 Task: Add Alexian Pate Truffle Mousse to the cart.
Action: Mouse moved to (971, 353)
Screenshot: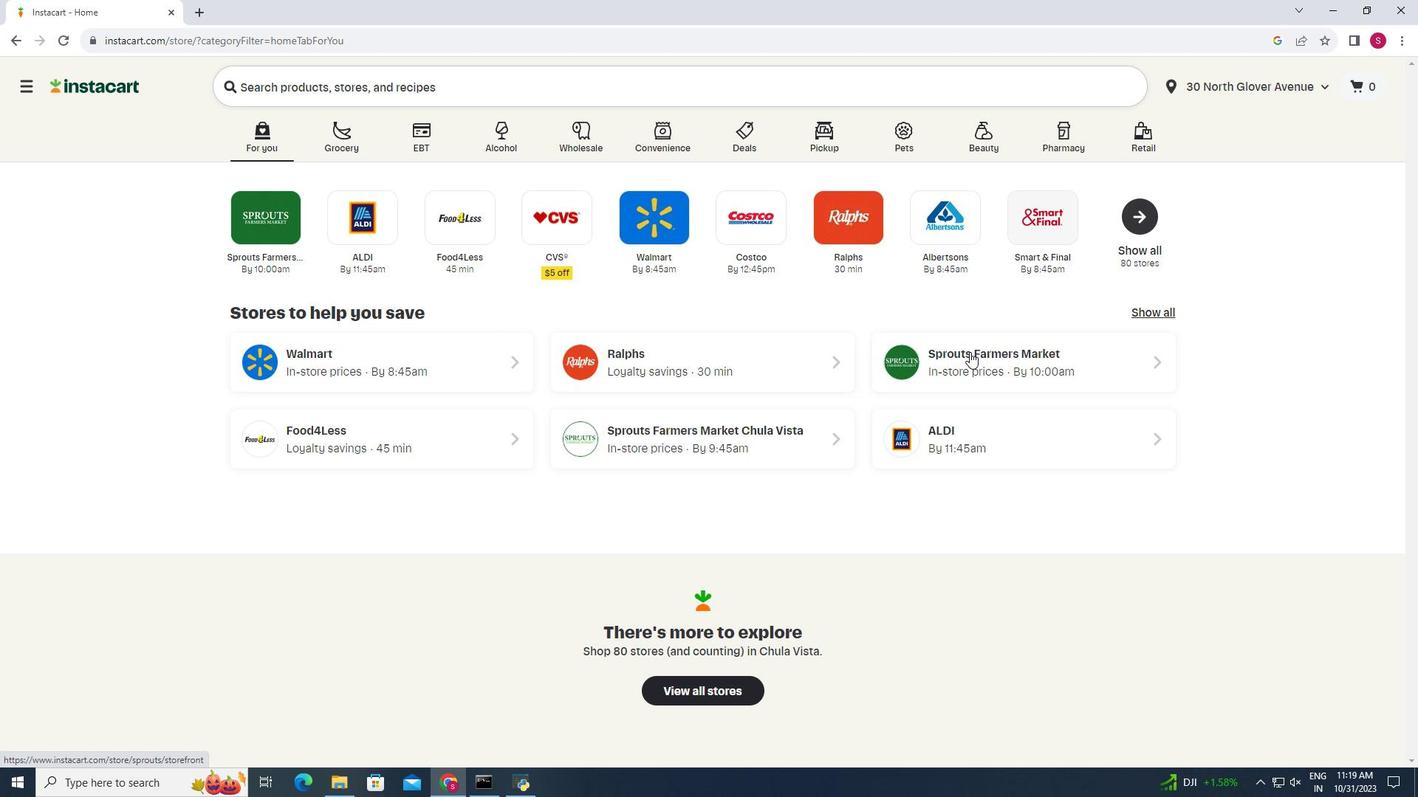 
Action: Mouse pressed left at (971, 353)
Screenshot: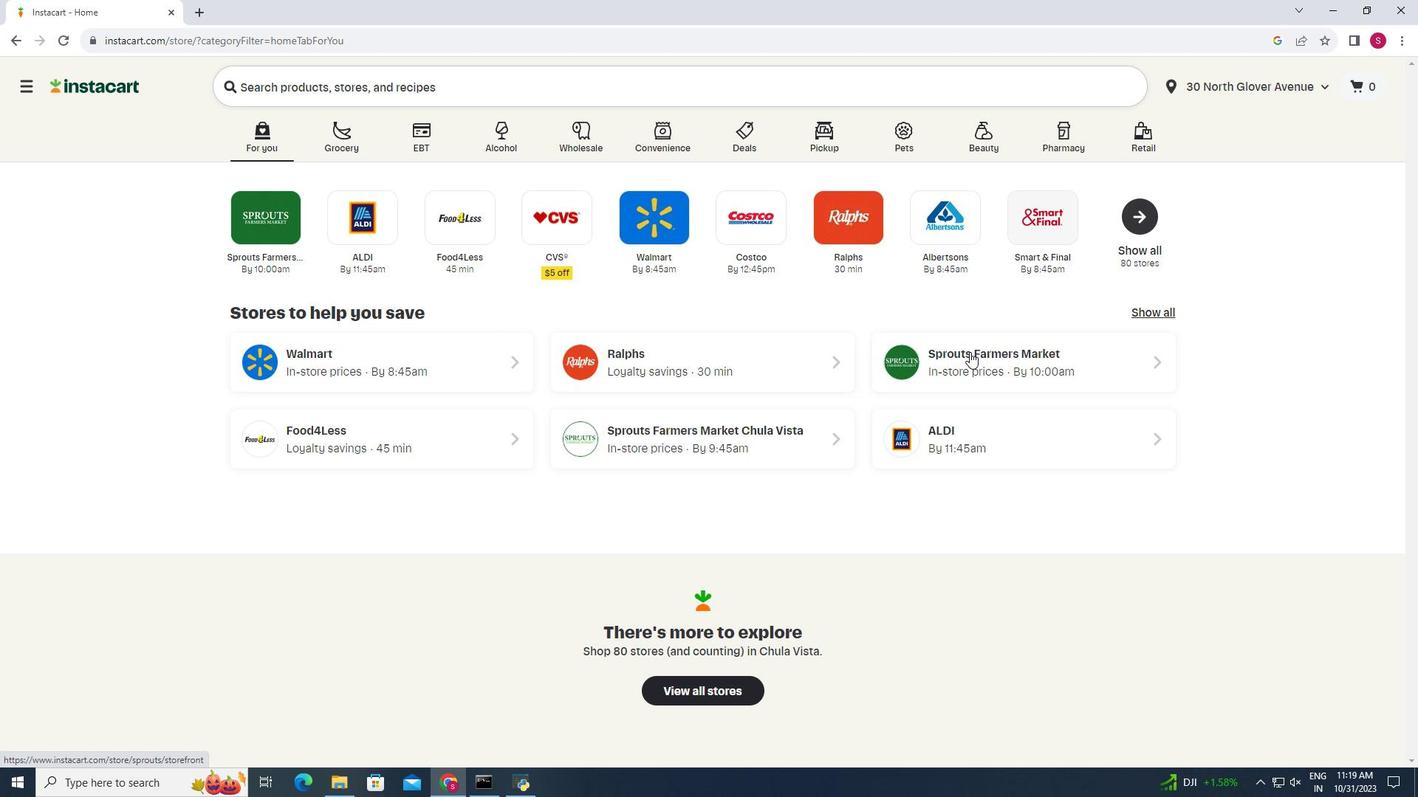 
Action: Mouse moved to (74, 654)
Screenshot: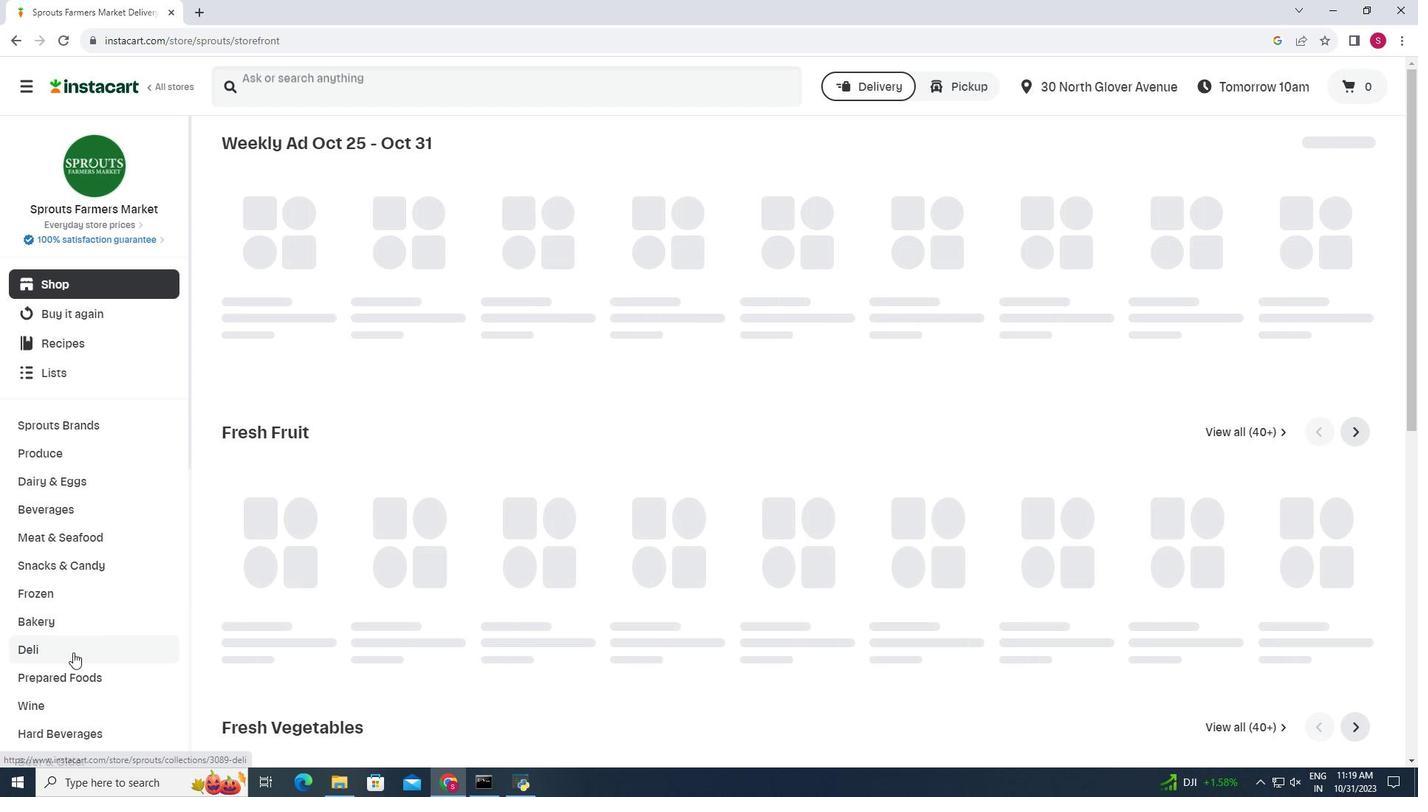 
Action: Mouse pressed left at (74, 654)
Screenshot: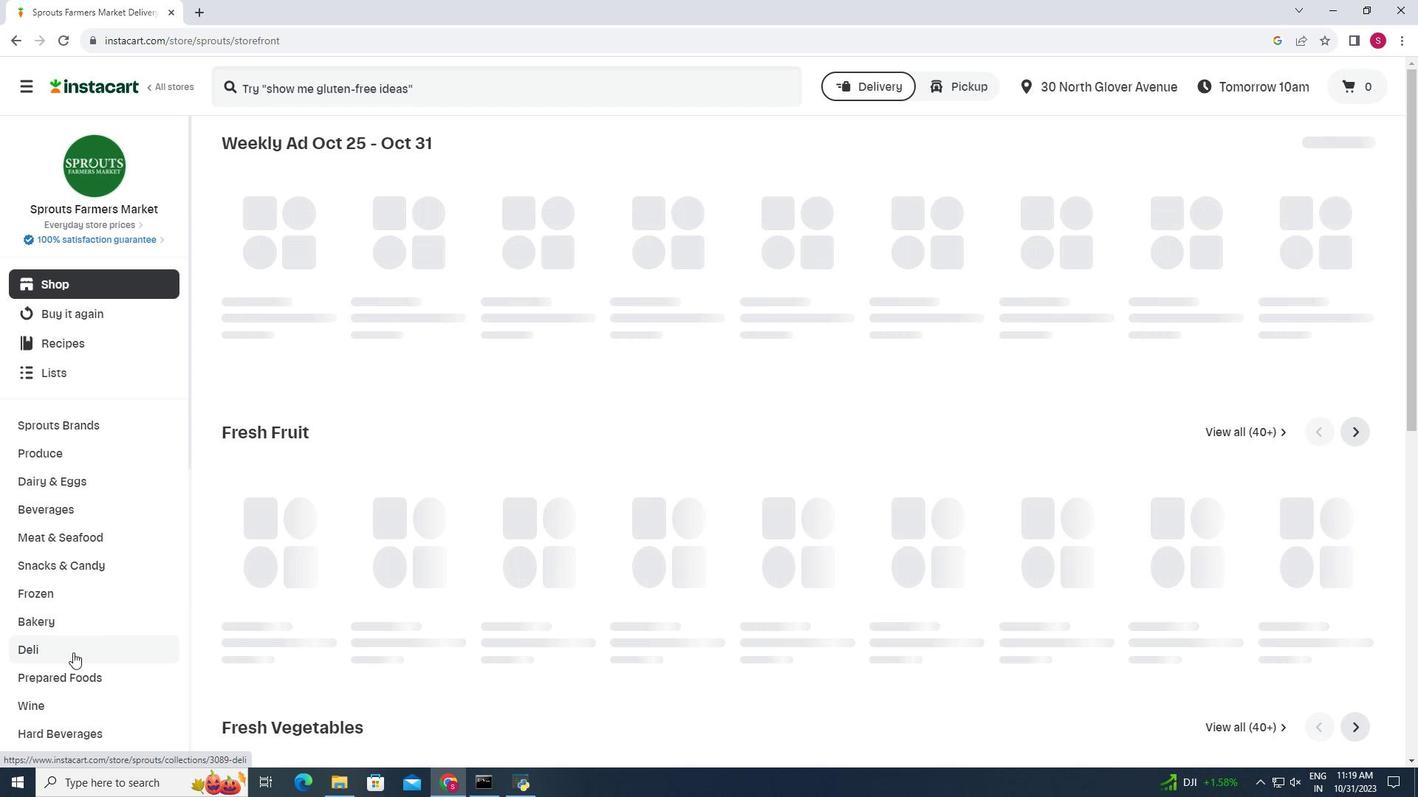 
Action: Mouse moved to (478, 187)
Screenshot: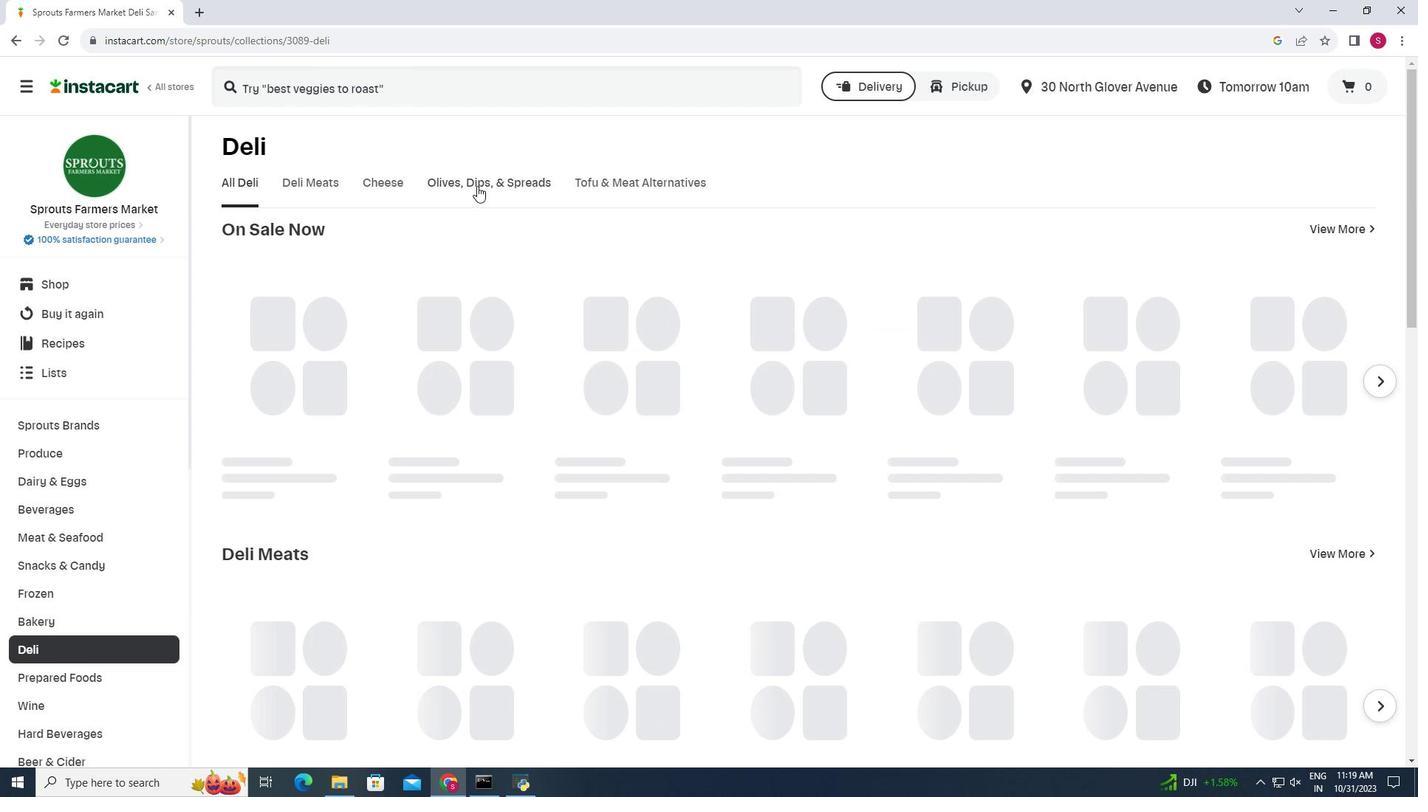 
Action: Mouse pressed left at (478, 187)
Screenshot: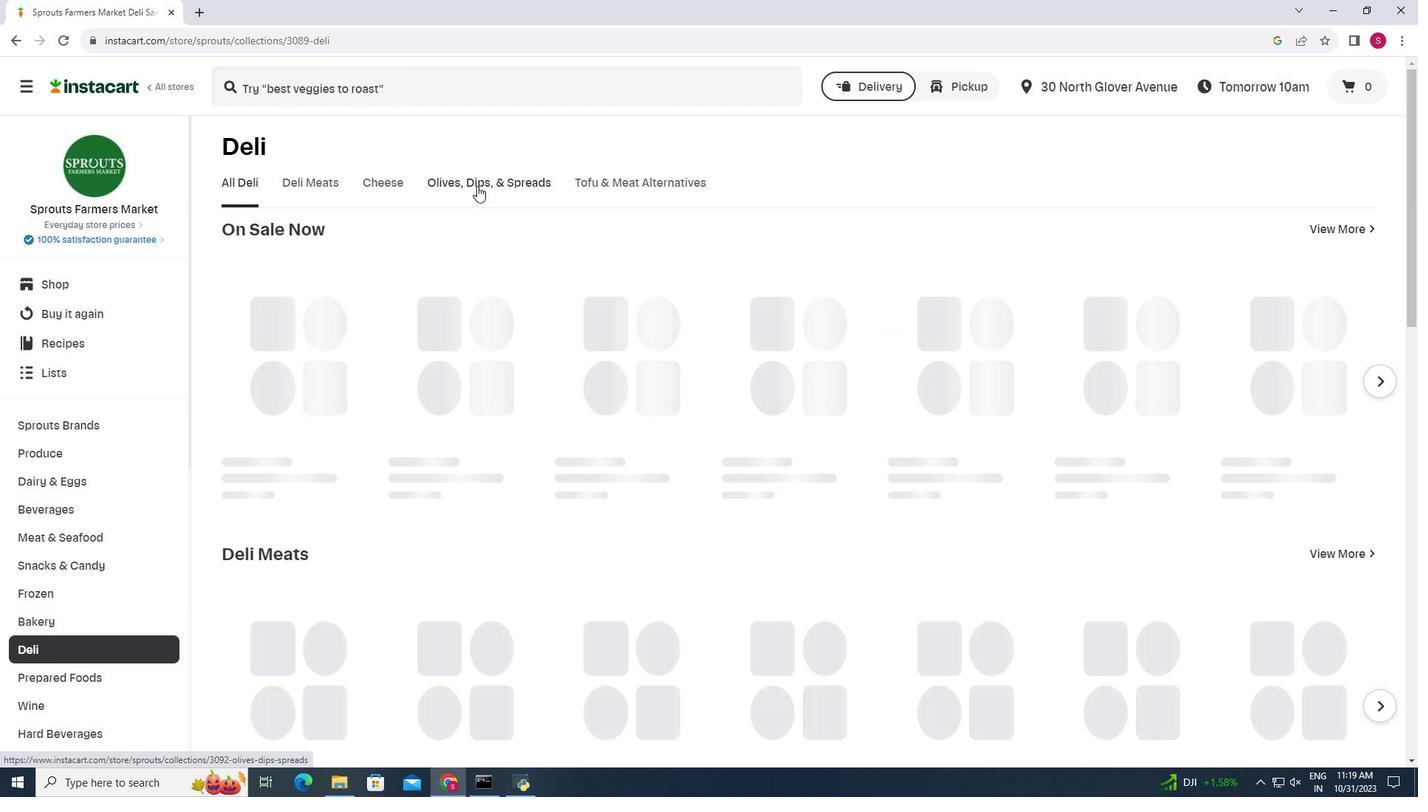 
Action: Mouse moved to (743, 228)
Screenshot: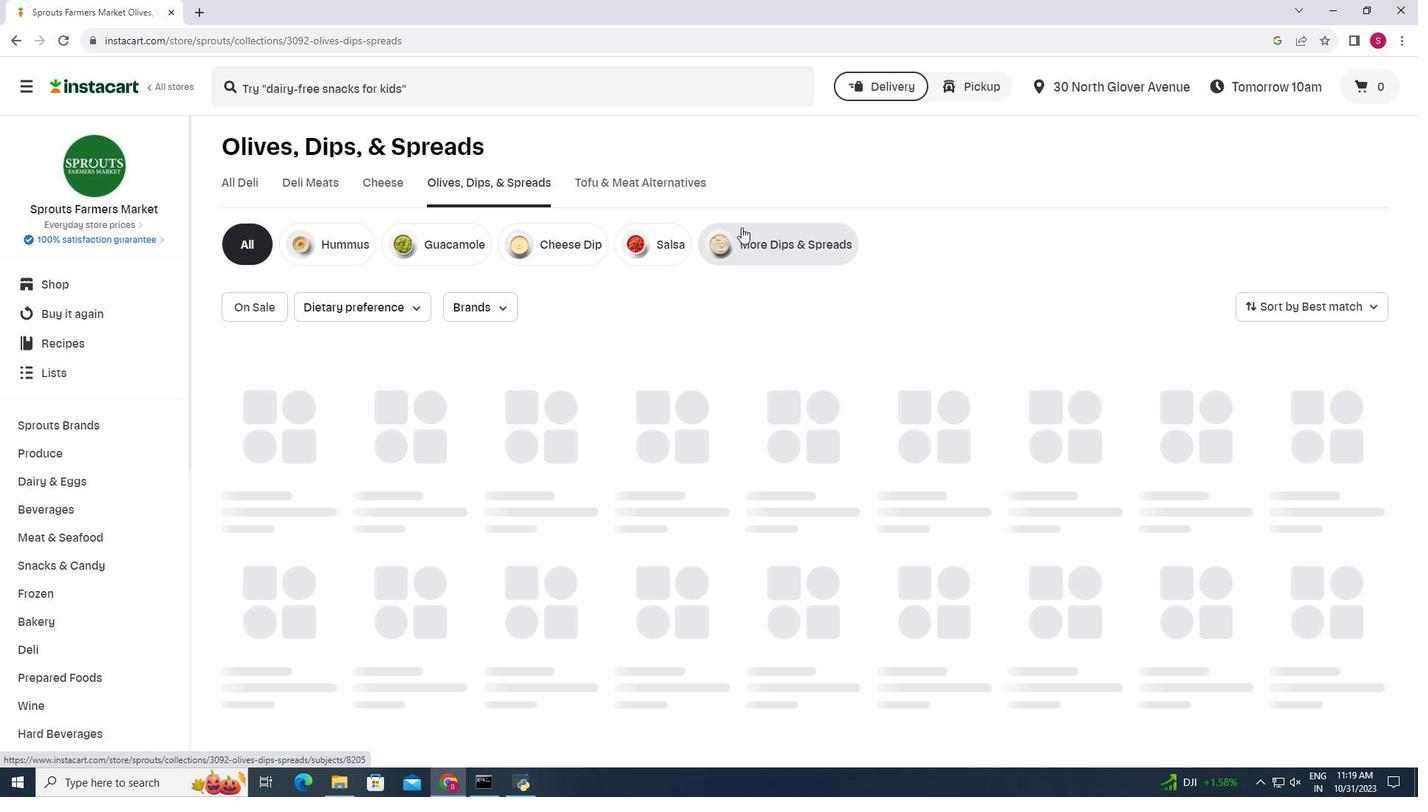 
Action: Mouse pressed left at (743, 228)
Screenshot: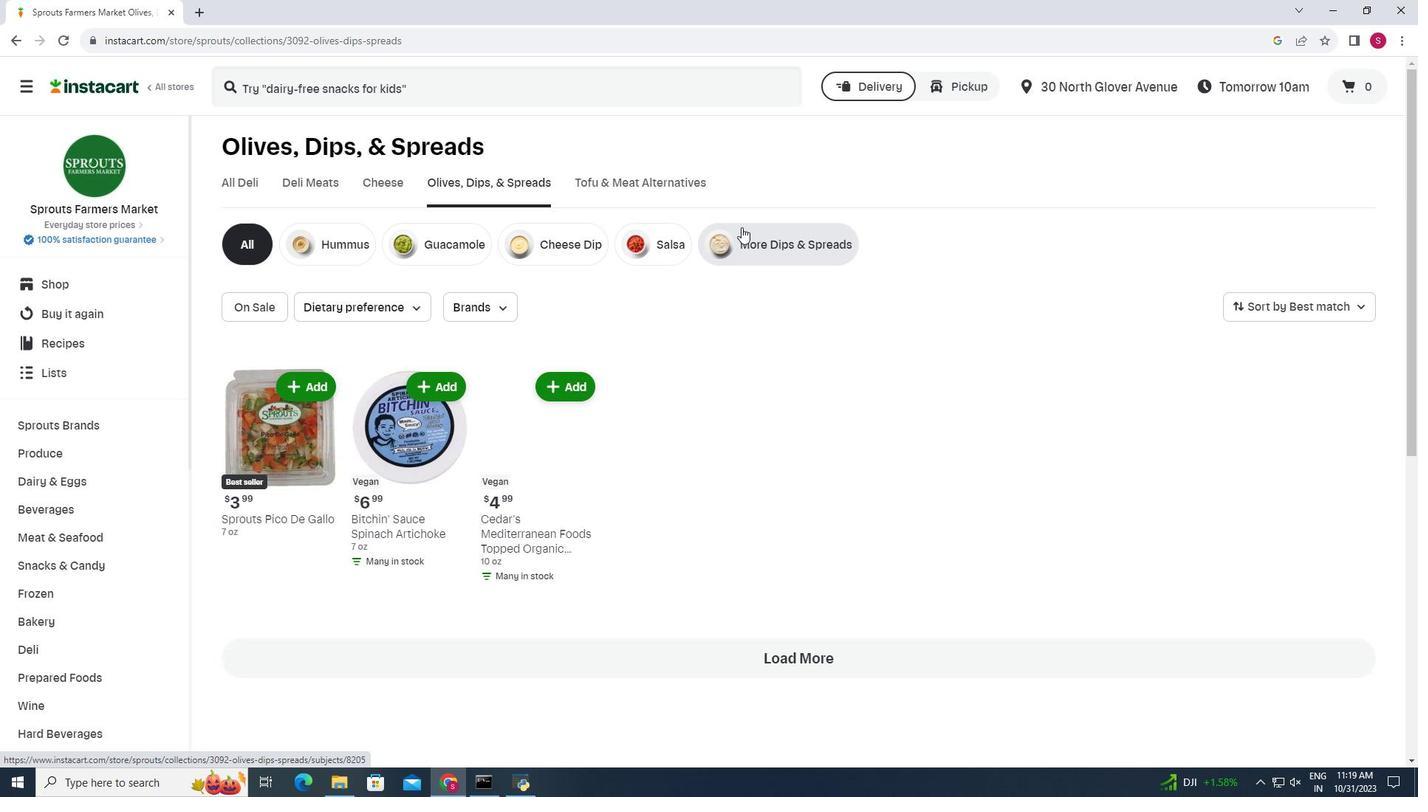 
Action: Mouse moved to (437, 387)
Screenshot: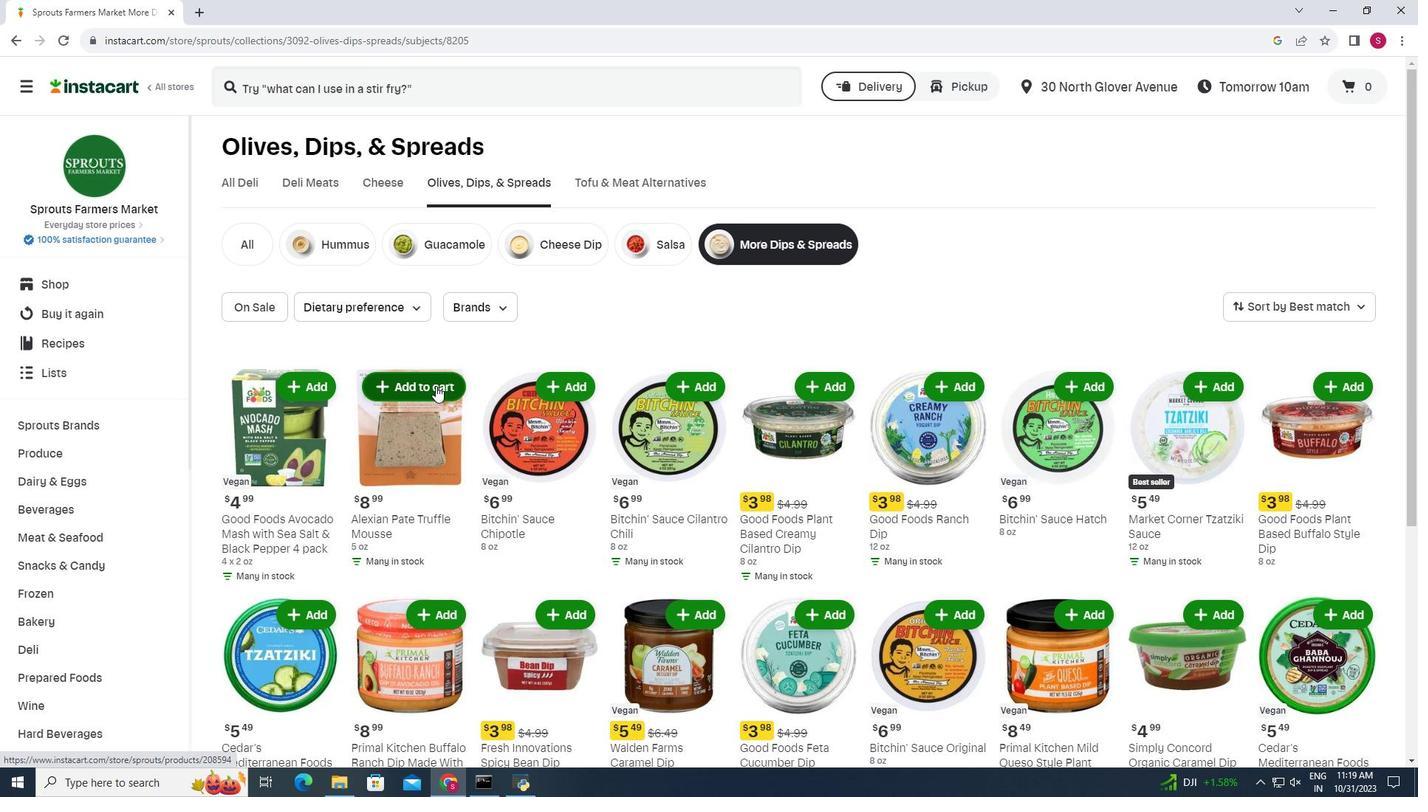 
Action: Mouse pressed left at (437, 387)
Screenshot: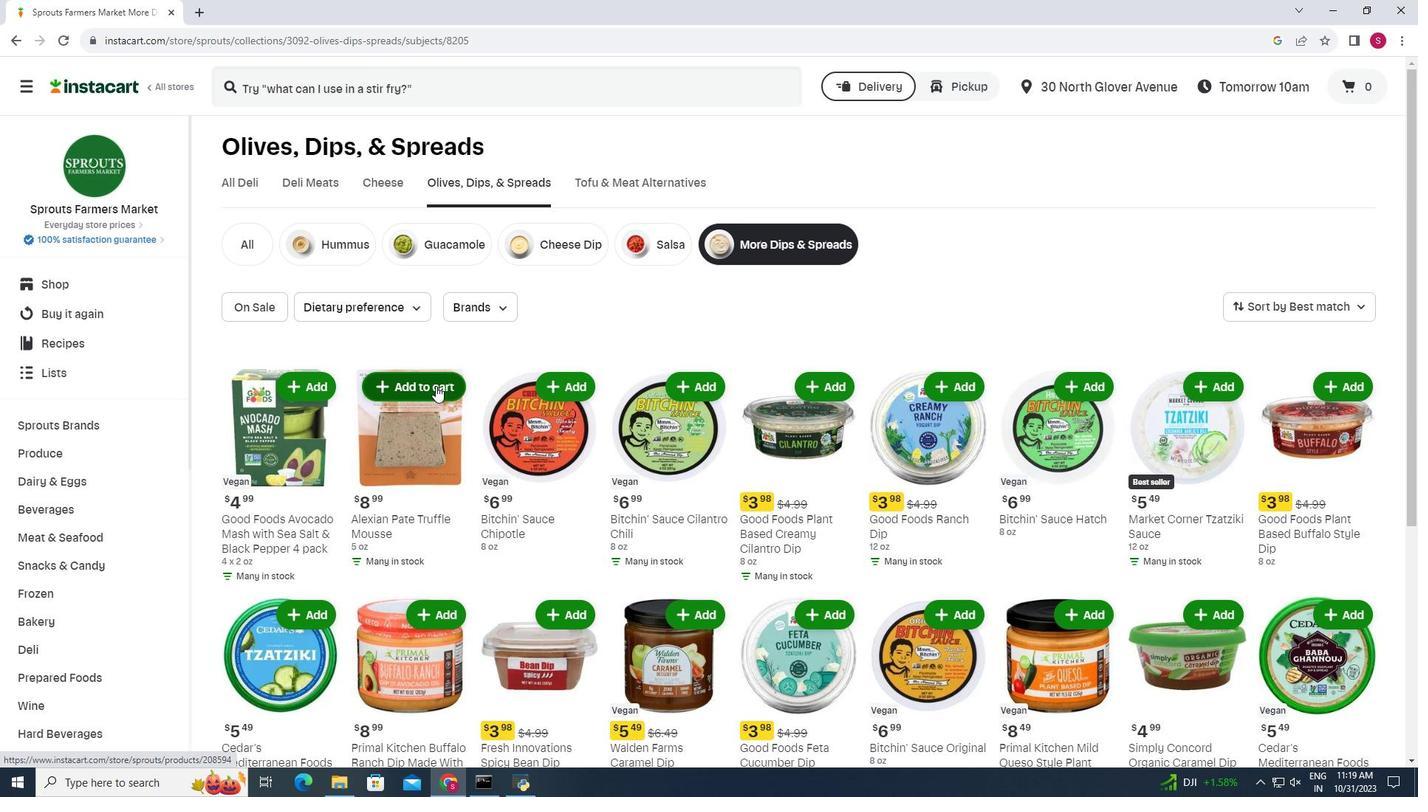 
Action: Mouse moved to (503, 353)
Screenshot: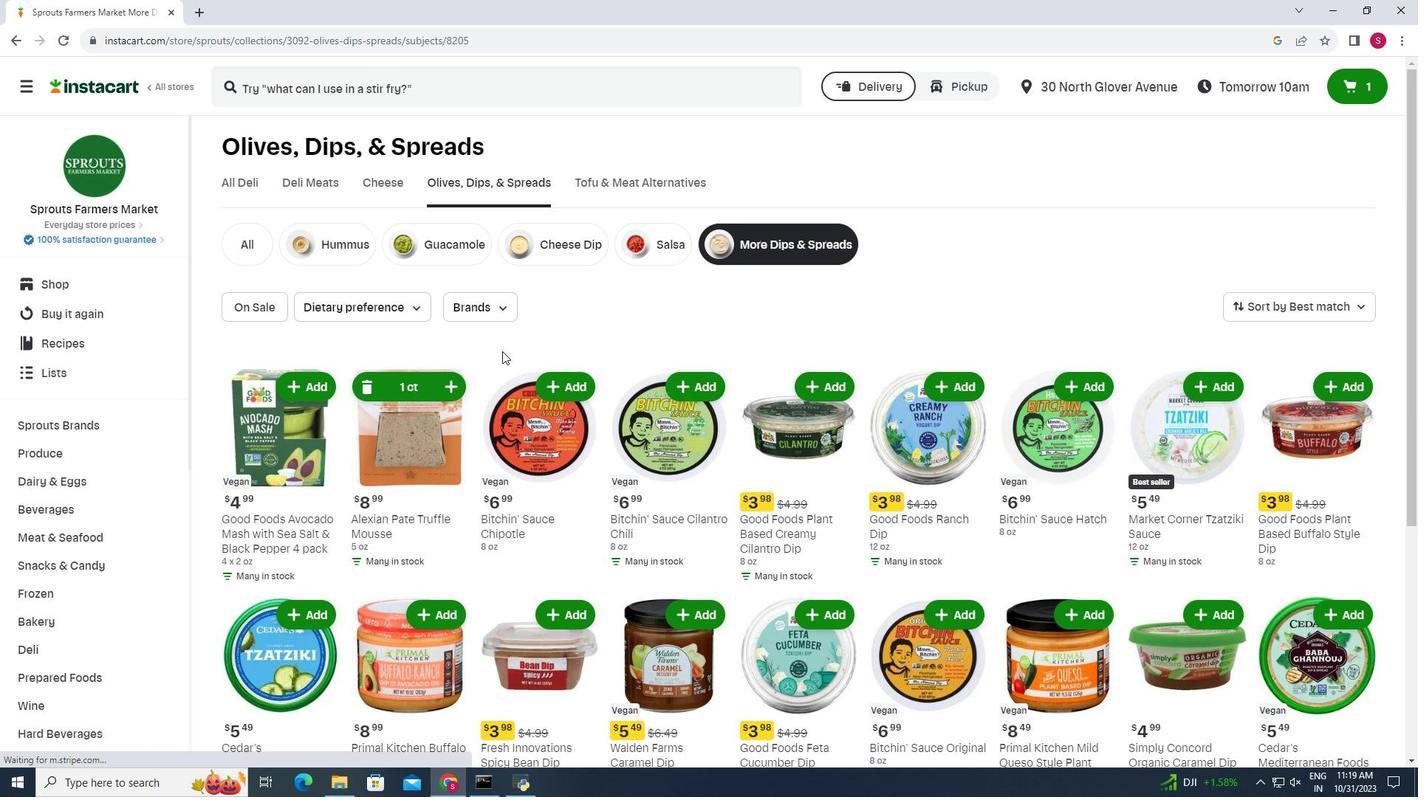 
